 Task: Create a due date automation trigger when advanced on, on the monday before a card is due add content with a description not ending with resume at 11:00 AM.
Action: Mouse moved to (922, 101)
Screenshot: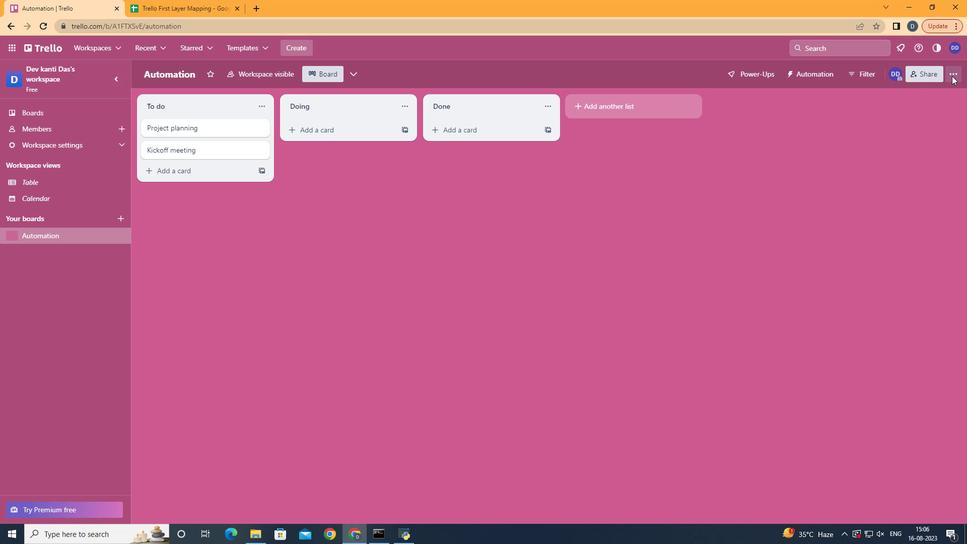 
Action: Mouse pressed left at (922, 101)
Screenshot: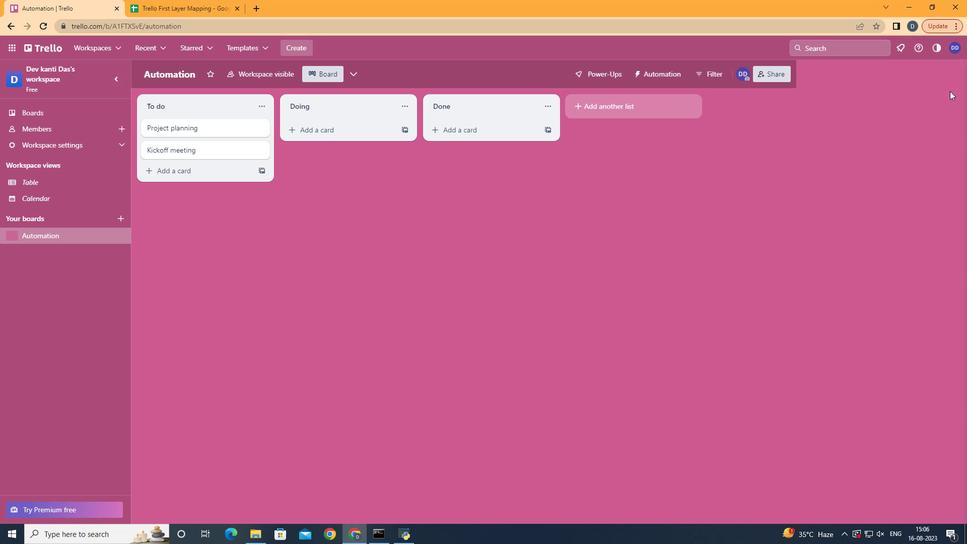 
Action: Mouse moved to (841, 230)
Screenshot: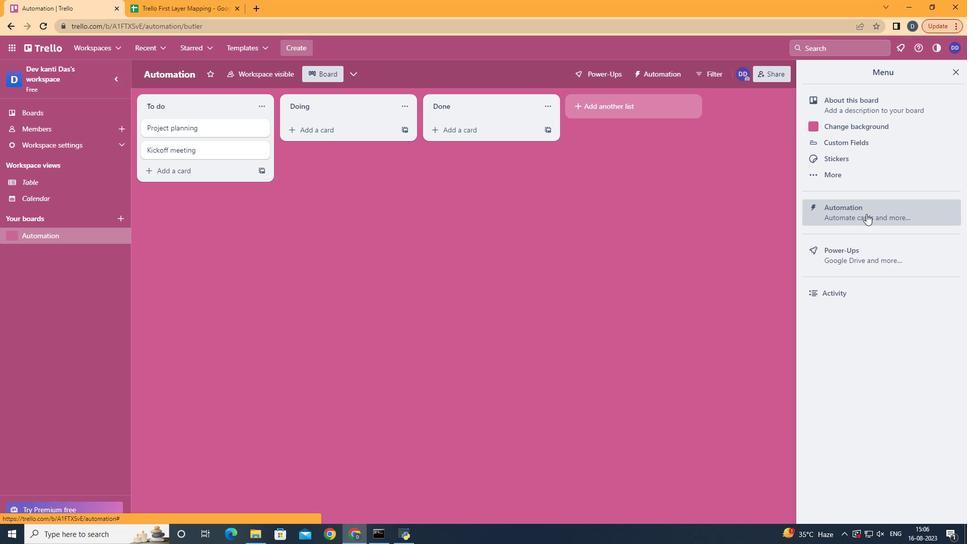 
Action: Mouse pressed left at (841, 230)
Screenshot: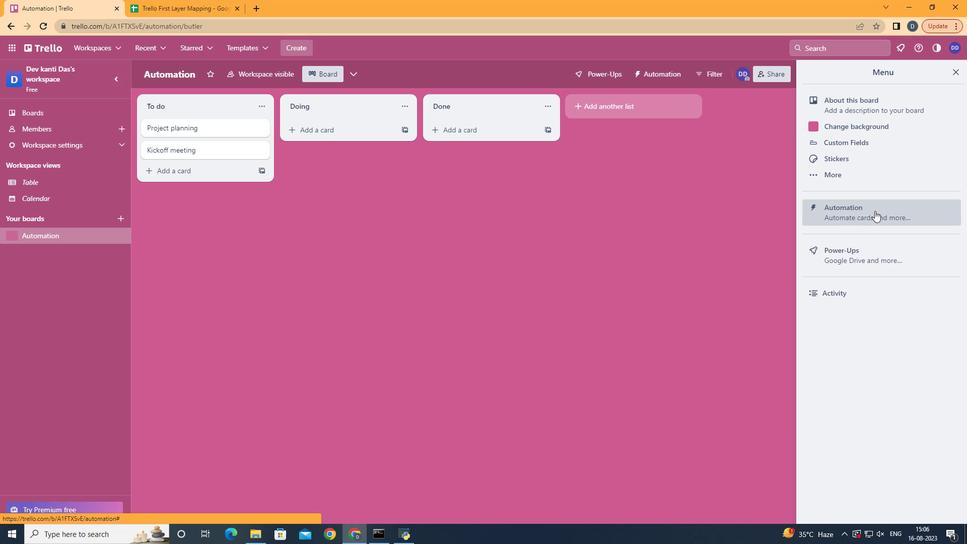 
Action: Mouse moved to (211, 222)
Screenshot: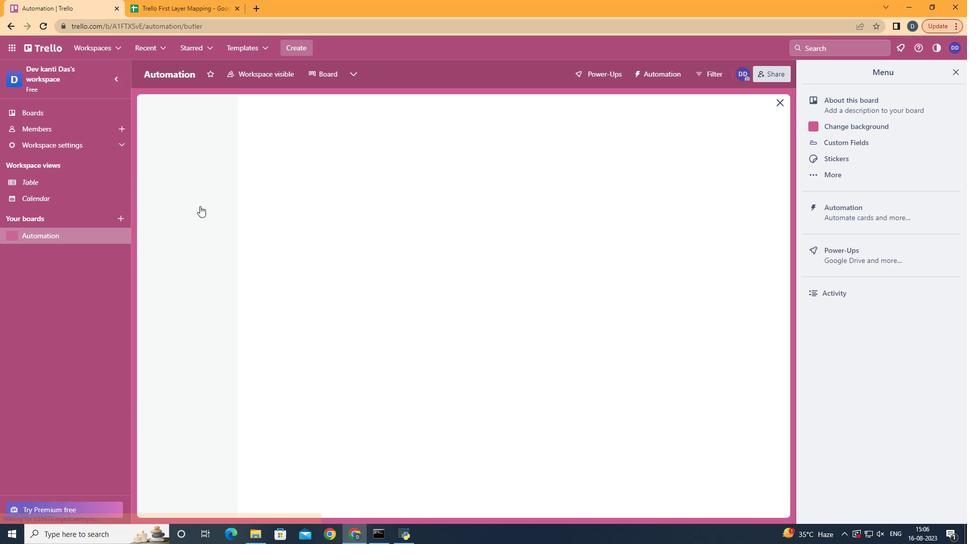 
Action: Mouse pressed left at (211, 222)
Screenshot: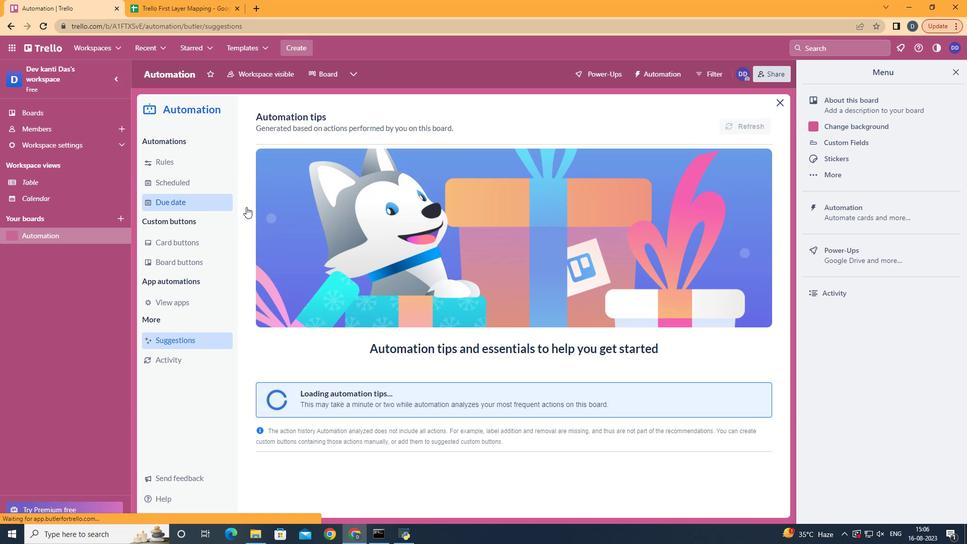 
Action: Mouse moved to (694, 138)
Screenshot: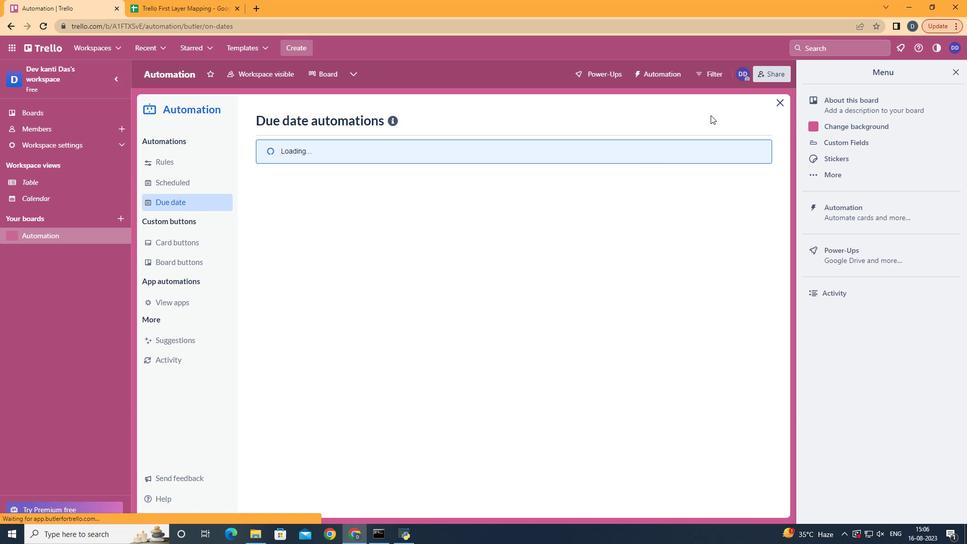 
Action: Mouse pressed left at (694, 138)
Screenshot: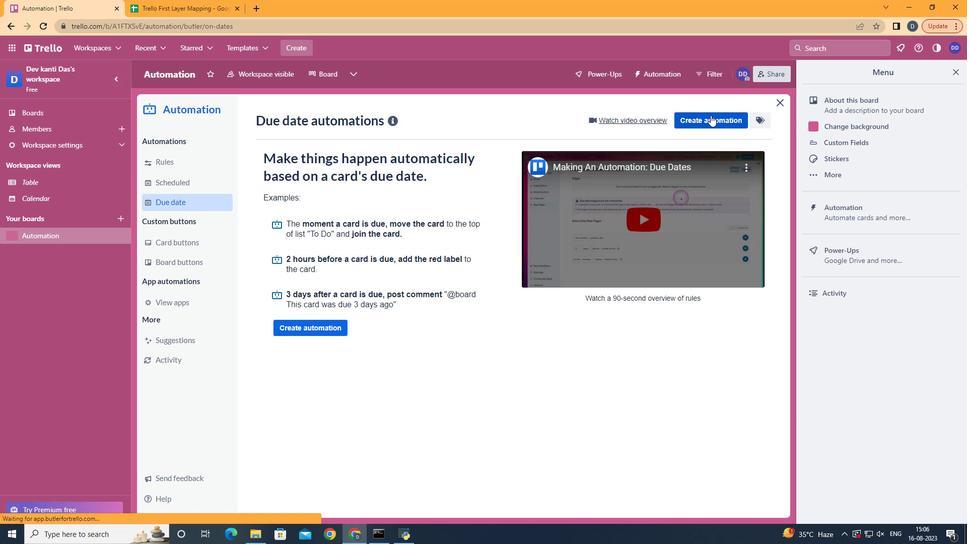 
Action: Mouse pressed left at (694, 138)
Screenshot: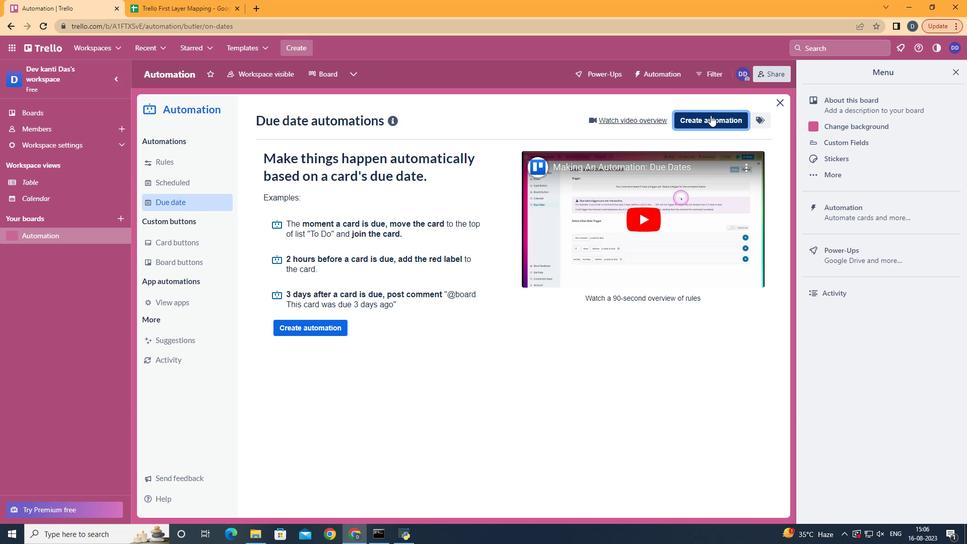 
Action: Mouse moved to (511, 236)
Screenshot: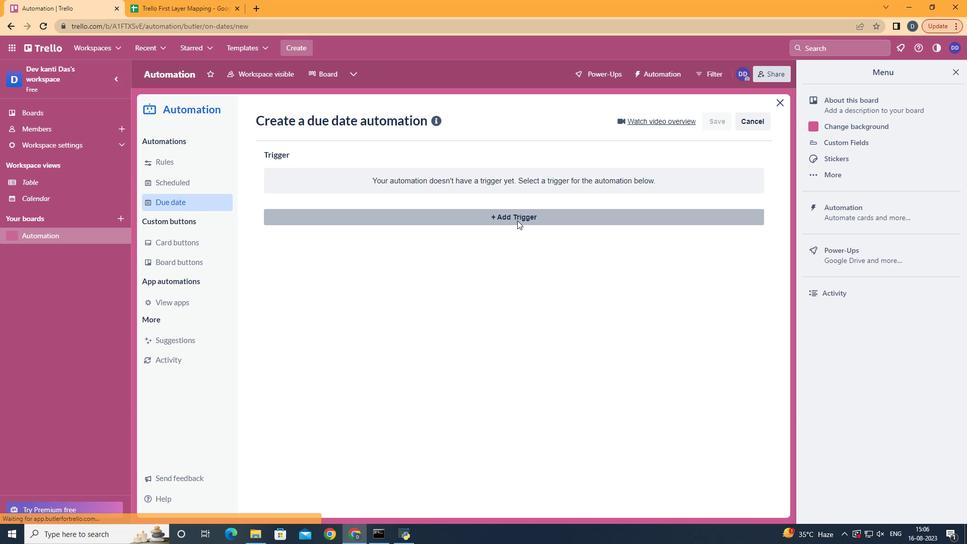 
Action: Mouse pressed left at (511, 236)
Screenshot: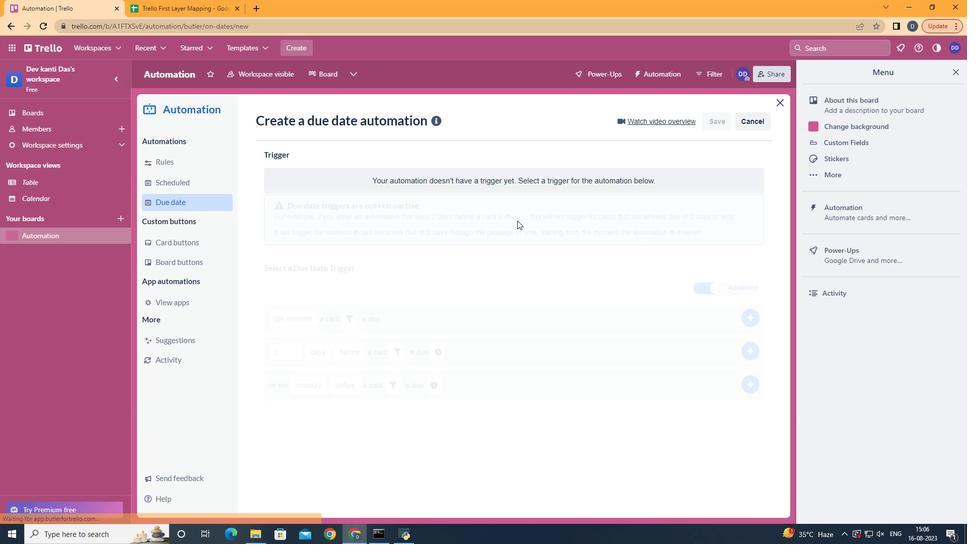 
Action: Mouse moved to (389, 406)
Screenshot: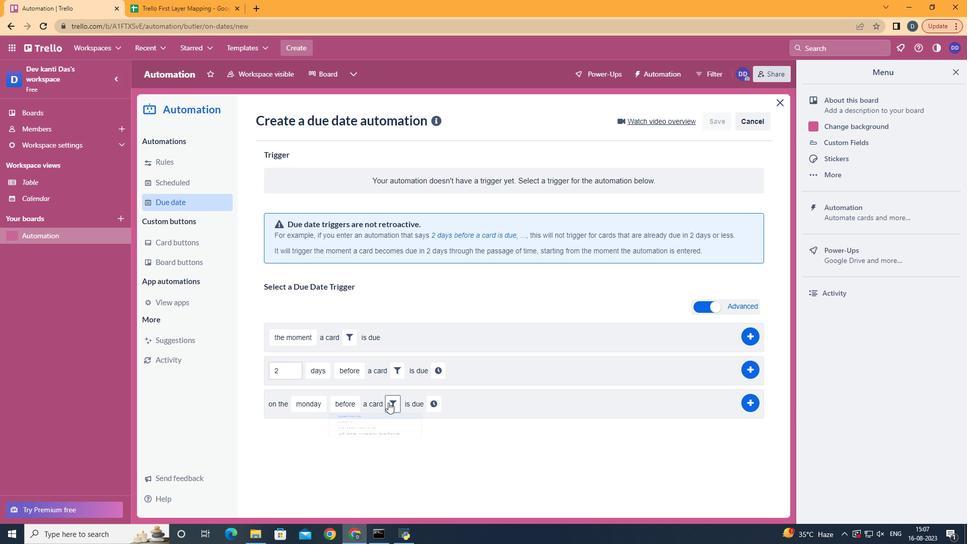 
Action: Mouse pressed left at (389, 406)
Screenshot: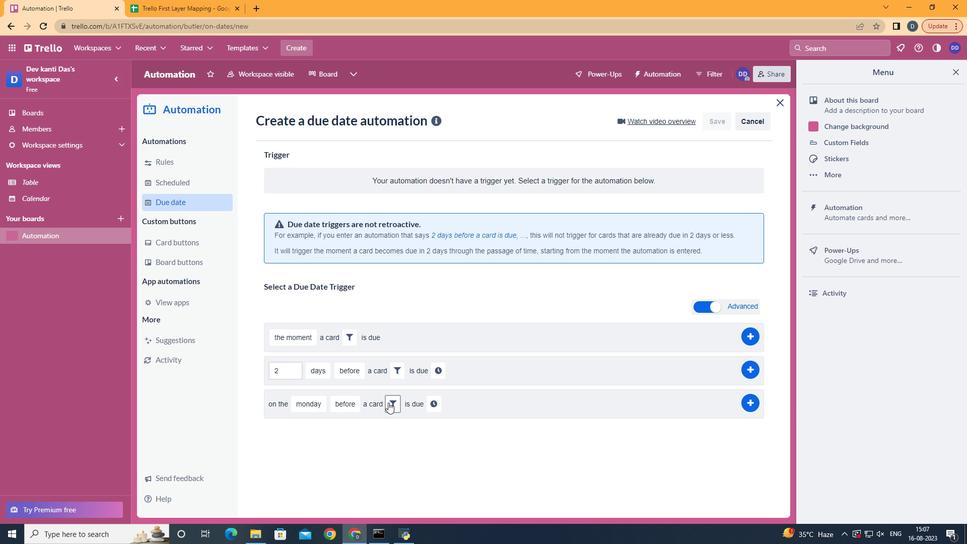 
Action: Mouse moved to (432, 431)
Screenshot: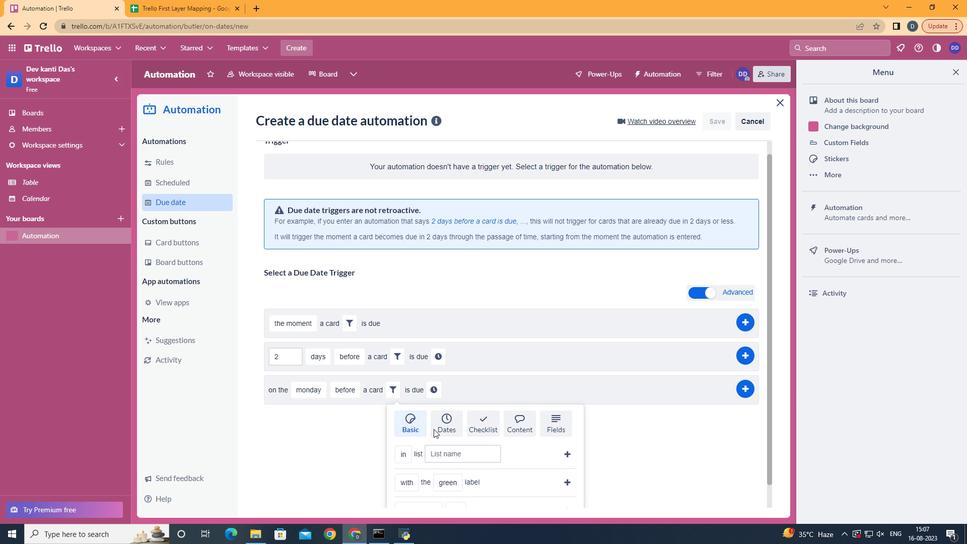 
Action: Mouse scrolled (432, 431) with delta (0, 0)
Screenshot: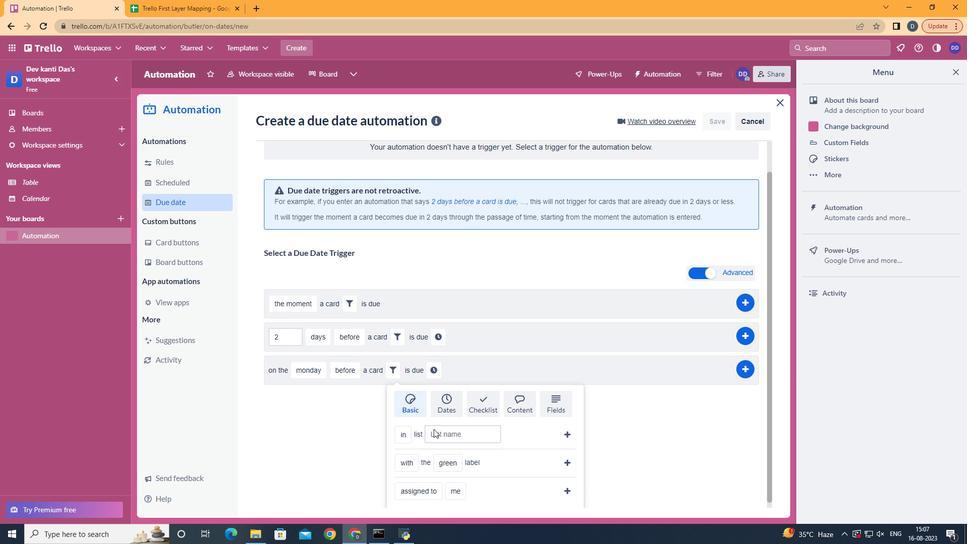 
Action: Mouse scrolled (432, 431) with delta (0, 0)
Screenshot: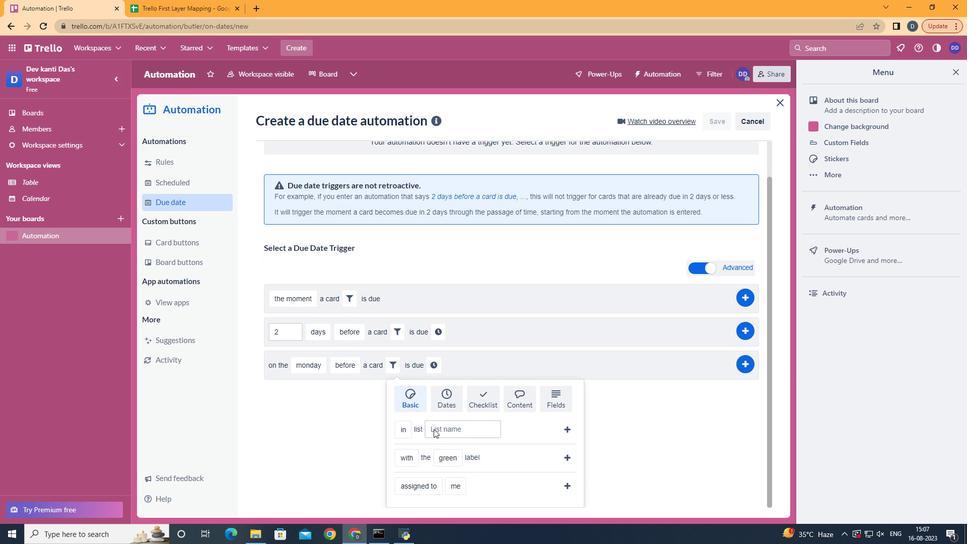 
Action: Mouse scrolled (432, 431) with delta (0, 0)
Screenshot: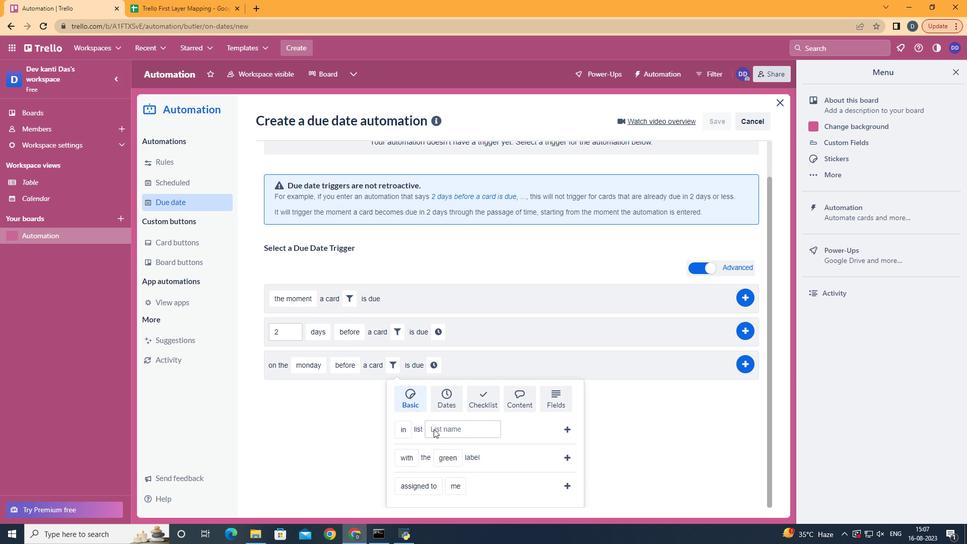 
Action: Mouse moved to (507, 408)
Screenshot: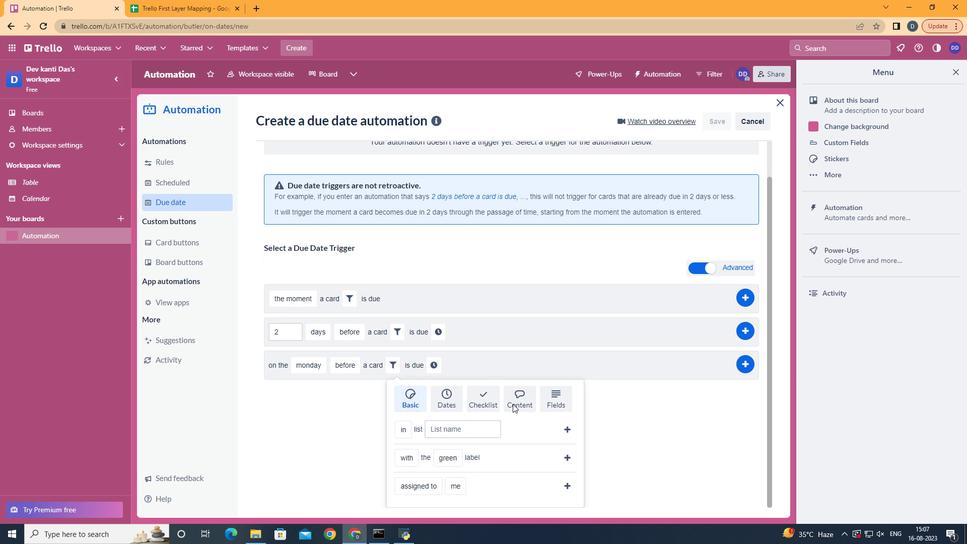 
Action: Mouse pressed left at (507, 408)
Screenshot: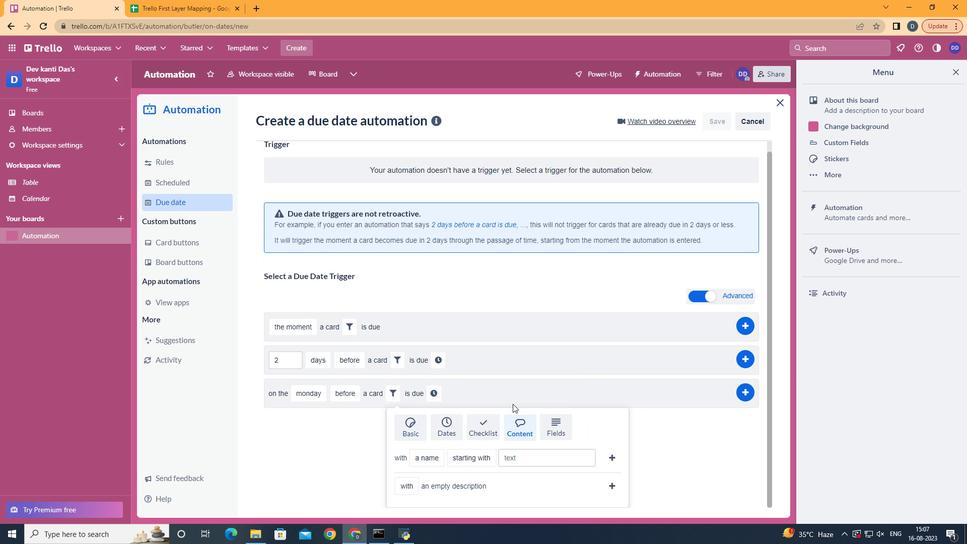 
Action: Mouse moved to (437, 494)
Screenshot: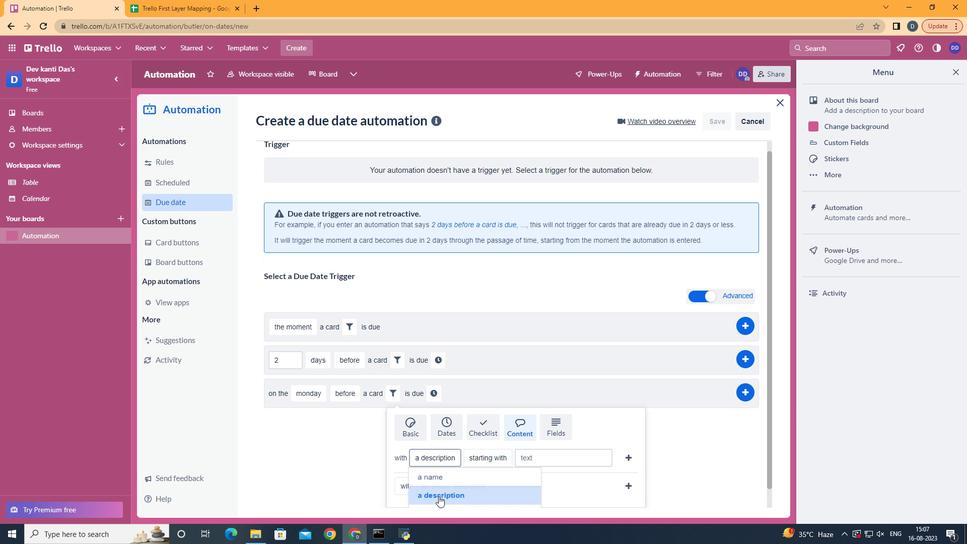 
Action: Mouse pressed left at (437, 494)
Screenshot: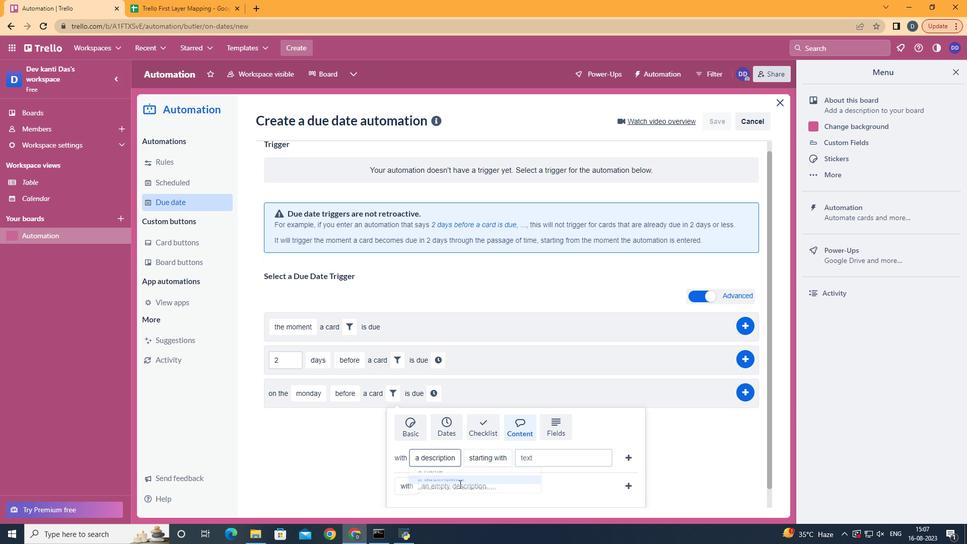 
Action: Mouse moved to (506, 420)
Screenshot: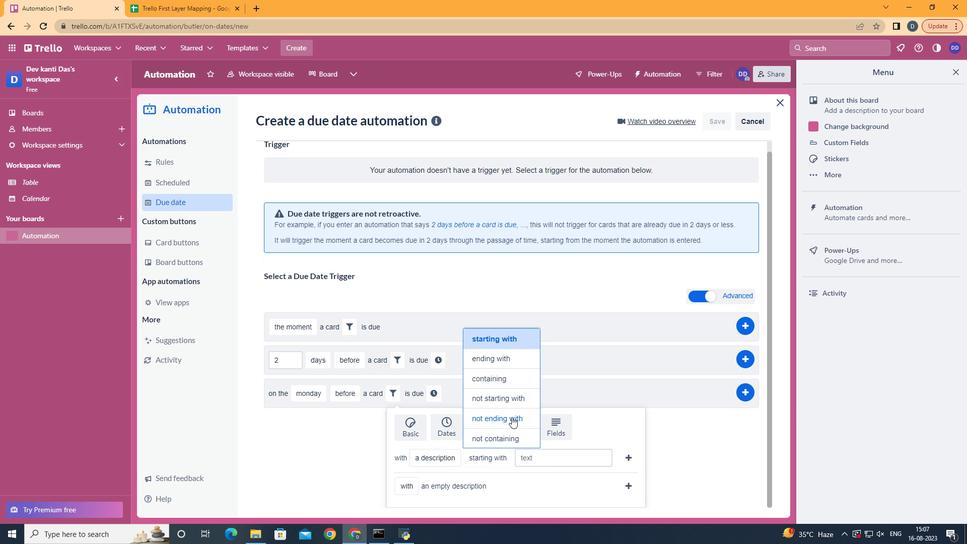 
Action: Mouse pressed left at (506, 420)
Screenshot: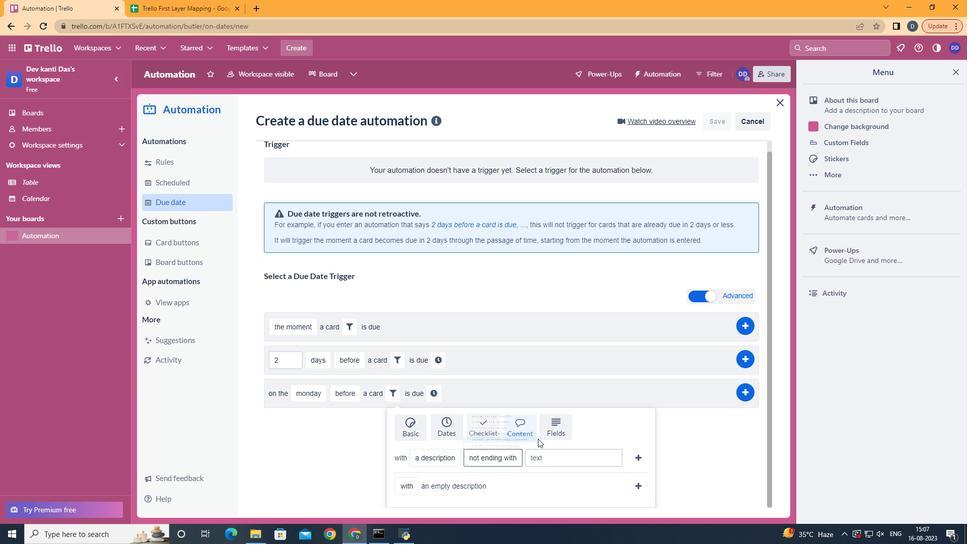 
Action: Mouse moved to (545, 458)
Screenshot: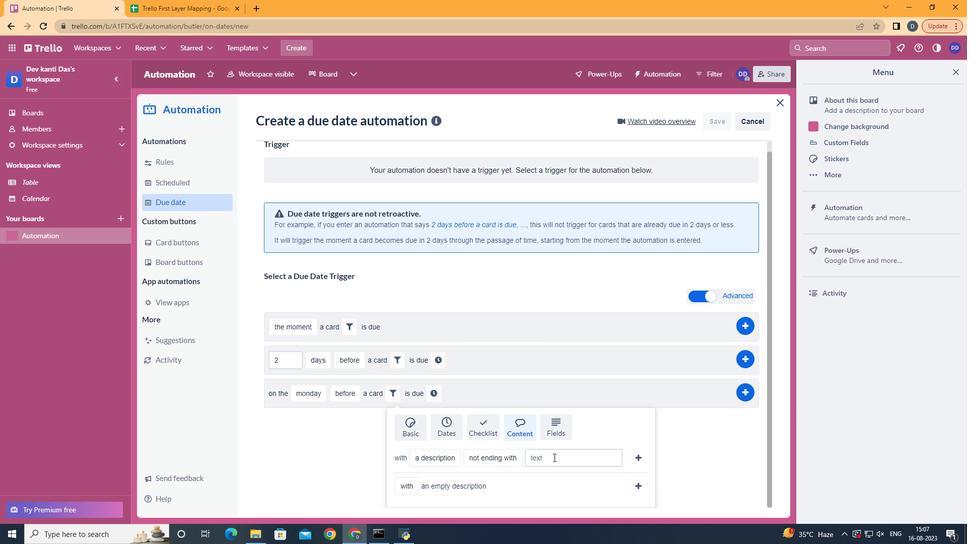 
Action: Mouse pressed left at (545, 458)
Screenshot: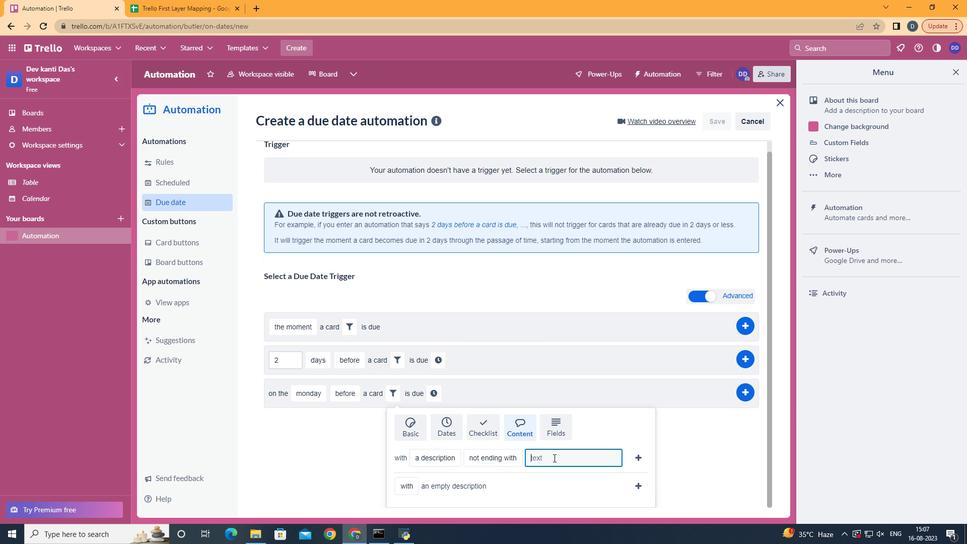 
Action: Mouse moved to (545, 458)
Screenshot: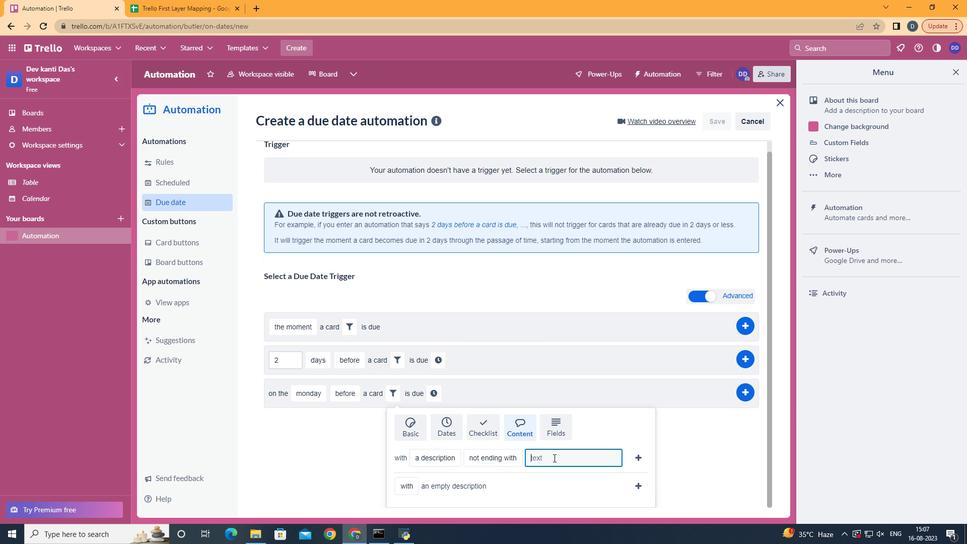 
Action: Key pressed resume
Screenshot: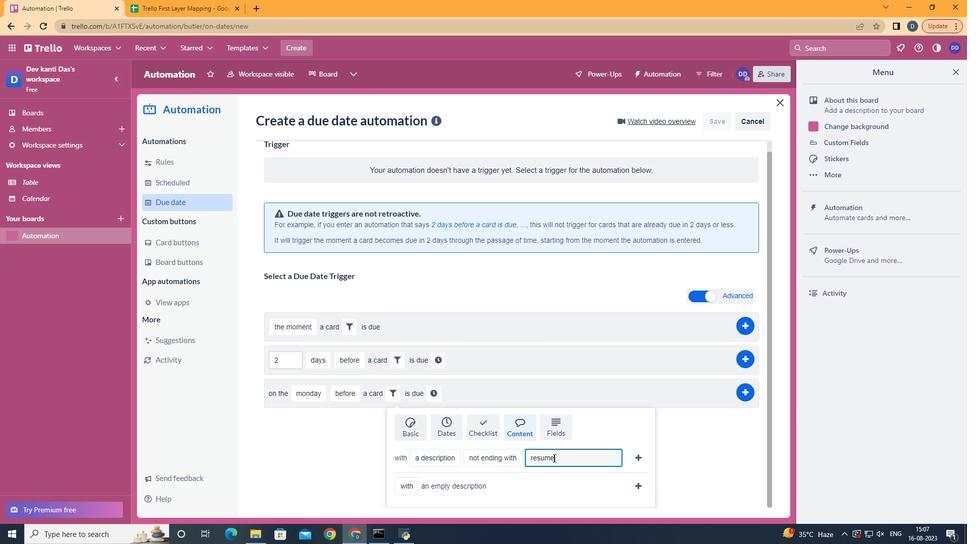 
Action: Mouse moved to (621, 461)
Screenshot: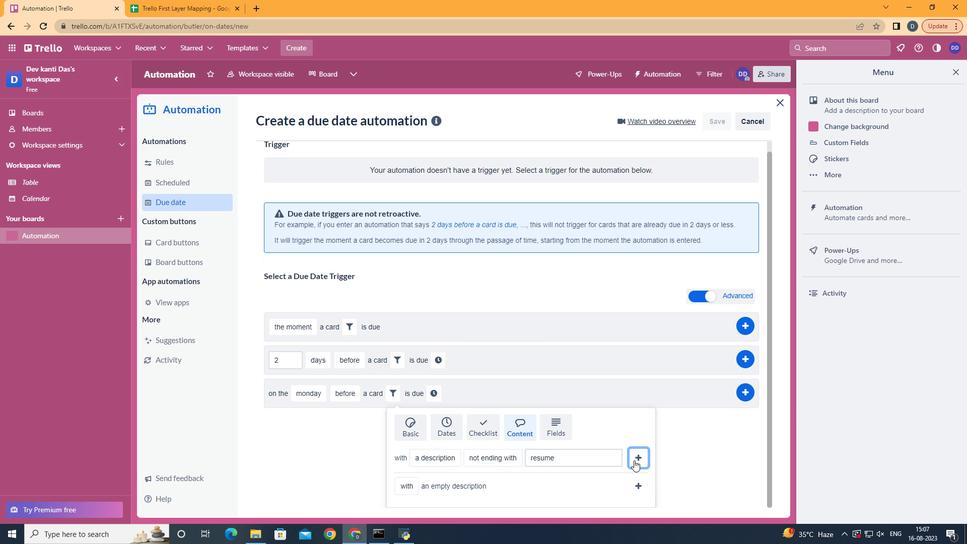 
Action: Mouse pressed left at (621, 461)
Screenshot: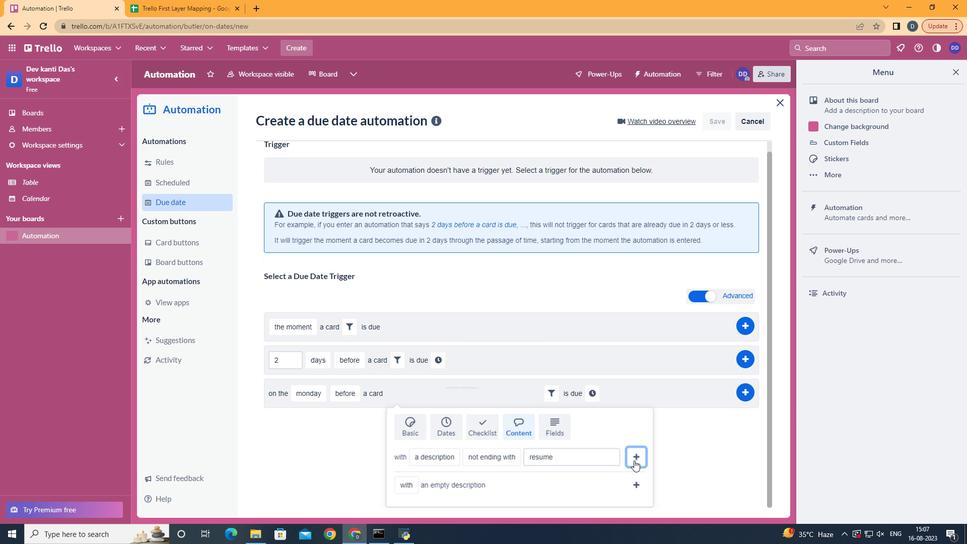 
Action: Mouse moved to (583, 409)
Screenshot: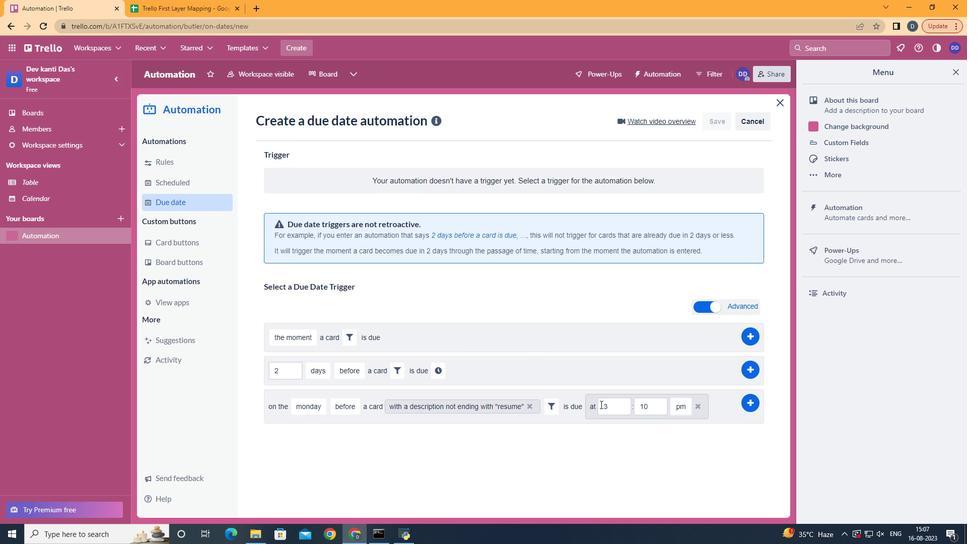 
Action: Mouse pressed left at (583, 409)
Screenshot: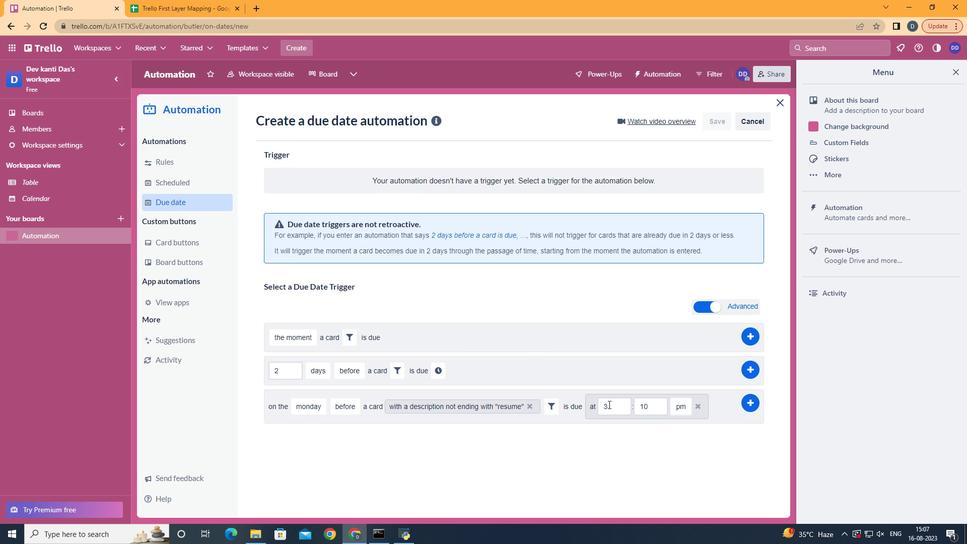 
Action: Mouse moved to (604, 408)
Screenshot: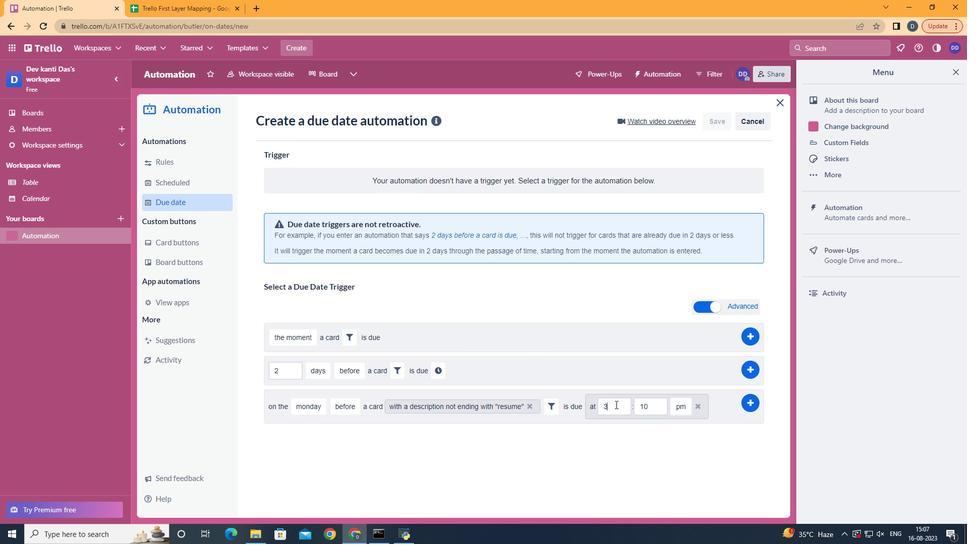 
Action: Mouse pressed left at (604, 408)
Screenshot: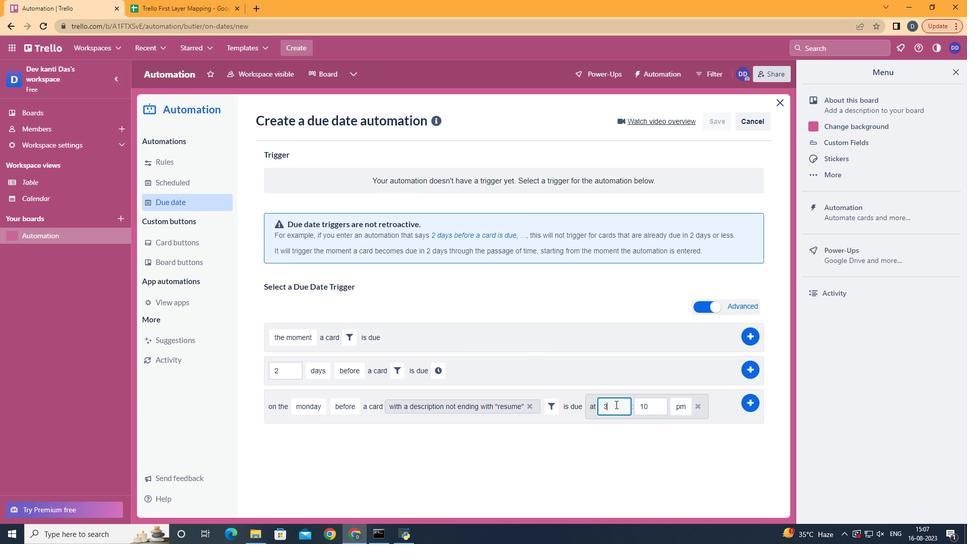 
Action: Key pressed <Key.backspace>11
Screenshot: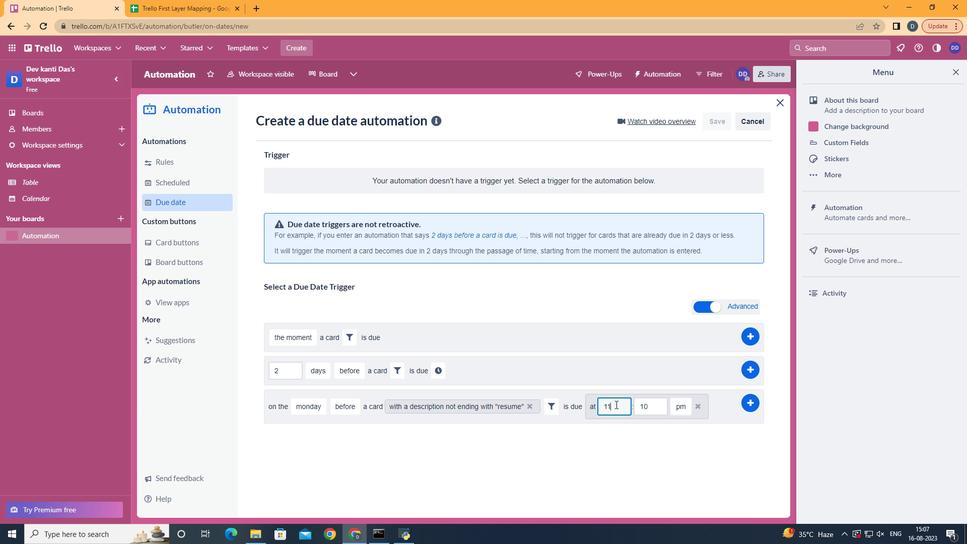 
Action: Mouse moved to (643, 411)
Screenshot: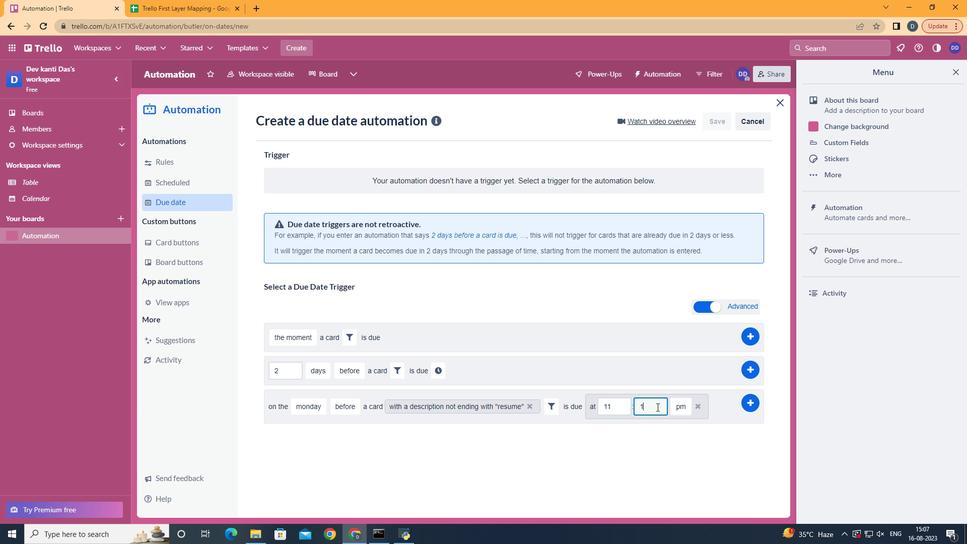 
Action: Mouse pressed left at (643, 411)
Screenshot: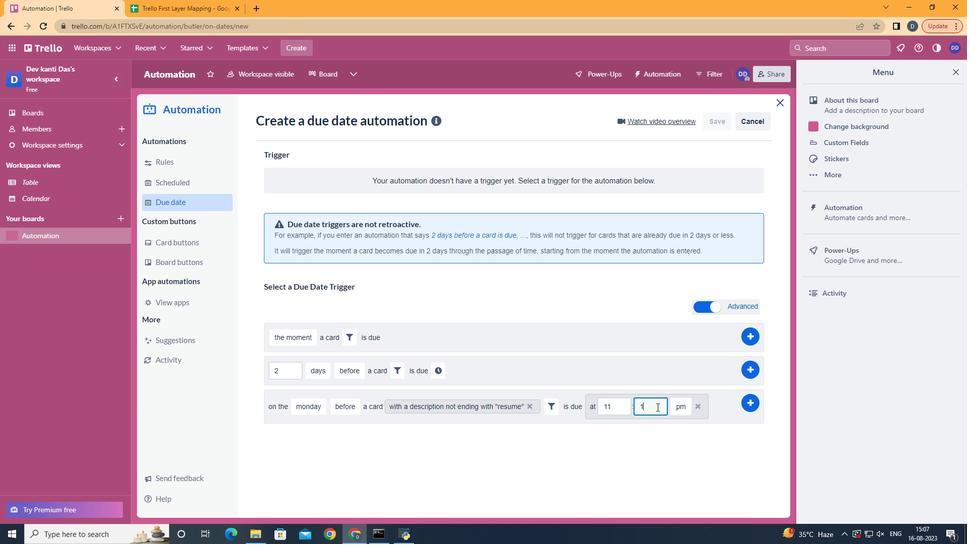 
Action: Key pressed <Key.backspace><Key.backspace>00
Screenshot: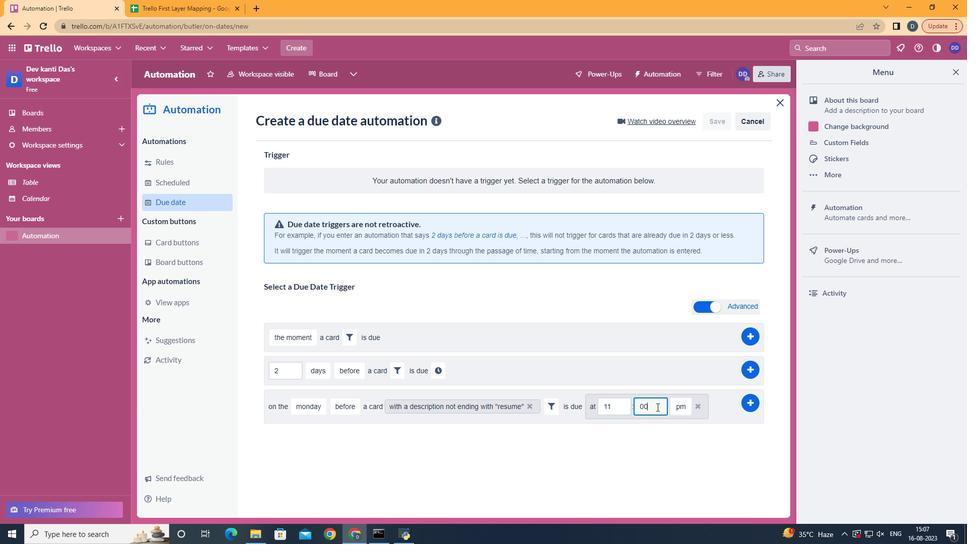 
Action: Mouse moved to (666, 424)
Screenshot: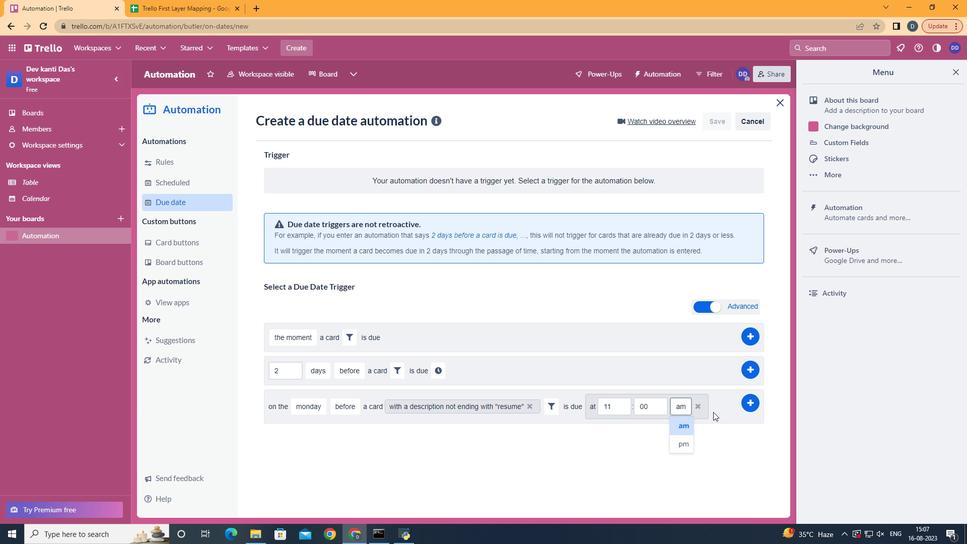
Action: Mouse pressed left at (666, 424)
Screenshot: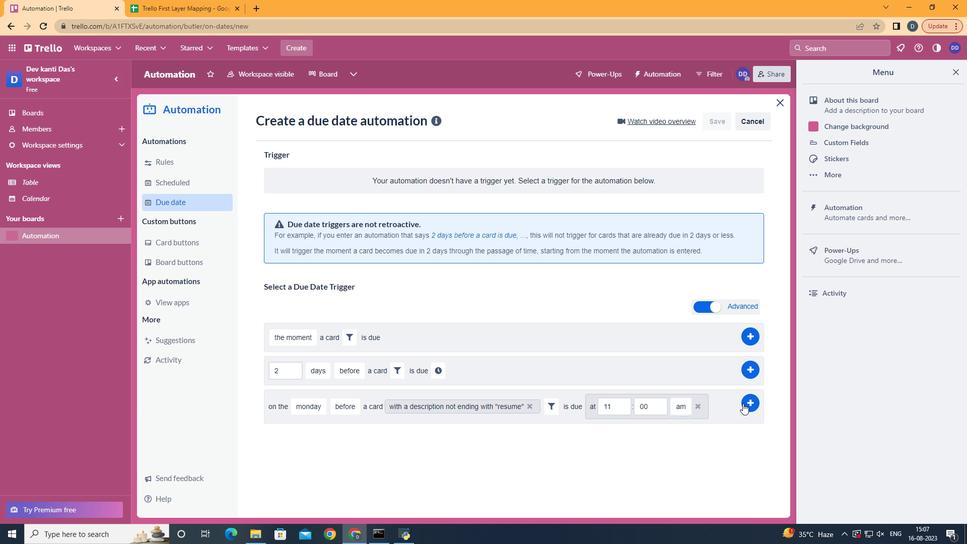 
Action: Mouse moved to (734, 404)
Screenshot: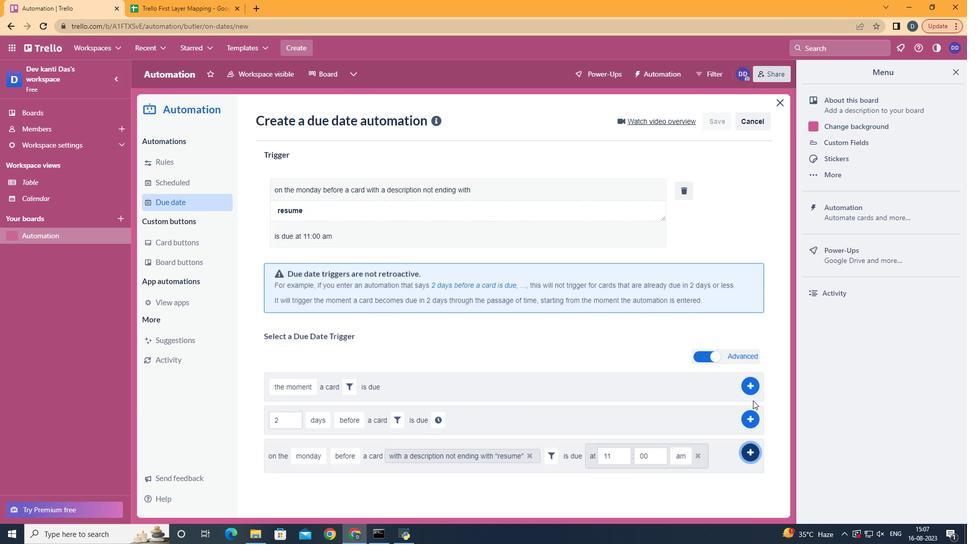 
Action: Mouse pressed left at (734, 404)
Screenshot: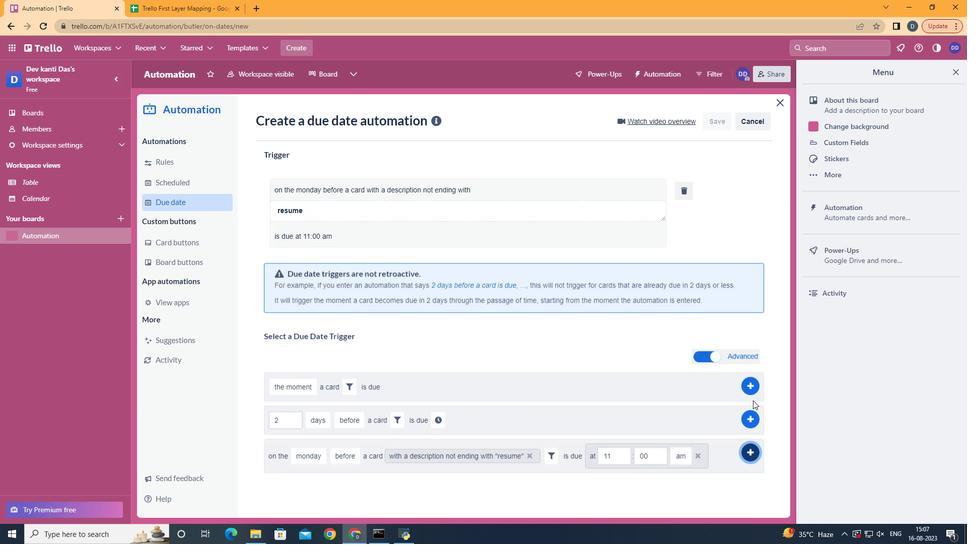 
